 Task: Reply to email with the signature Gary Collins with the subject 'Request for advice' from softage.1@softage.net with the message 'I would like to request an update on the implementation of the new system.'
Action: Mouse moved to (1139, 189)
Screenshot: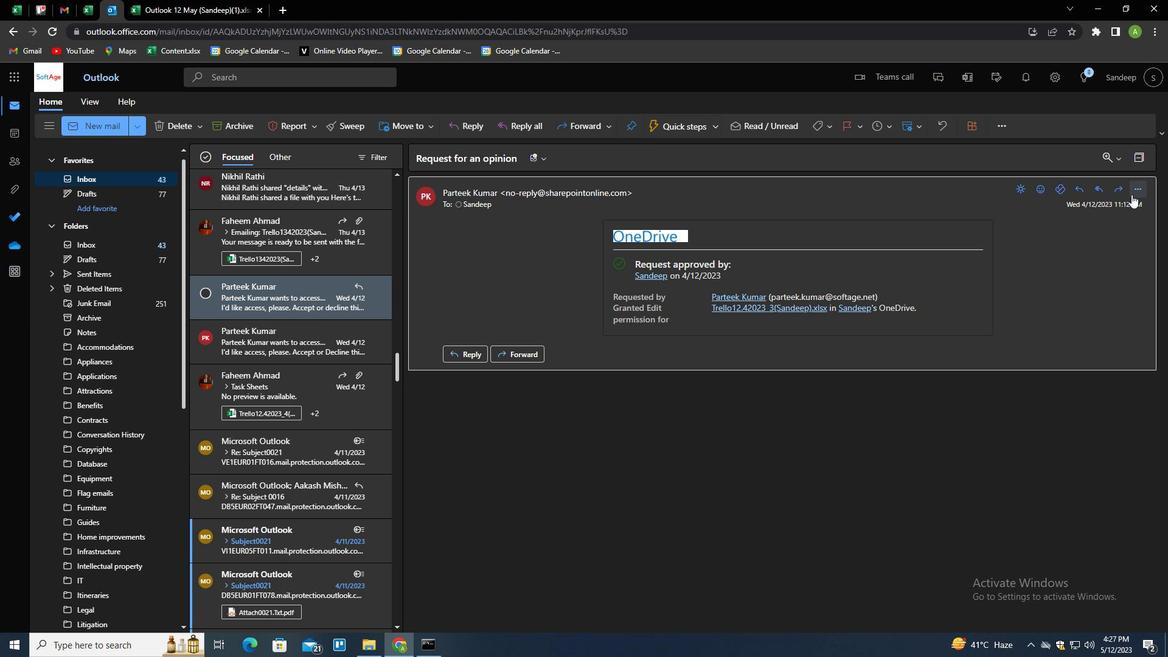 
Action: Mouse pressed left at (1139, 189)
Screenshot: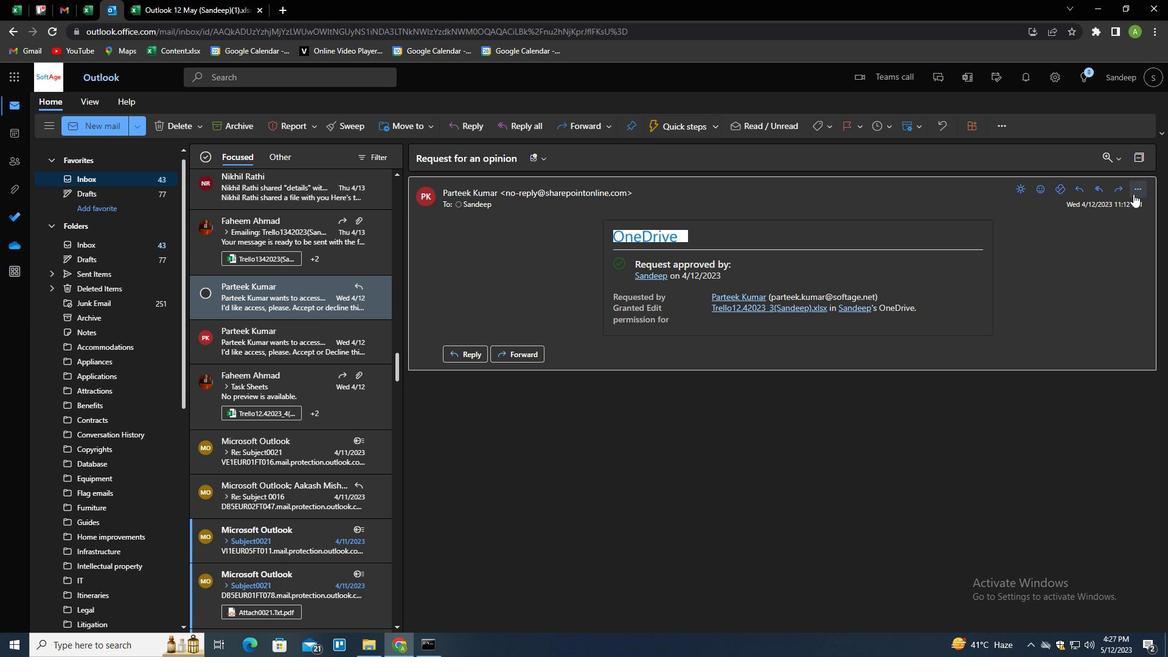 
Action: Mouse moved to (1086, 207)
Screenshot: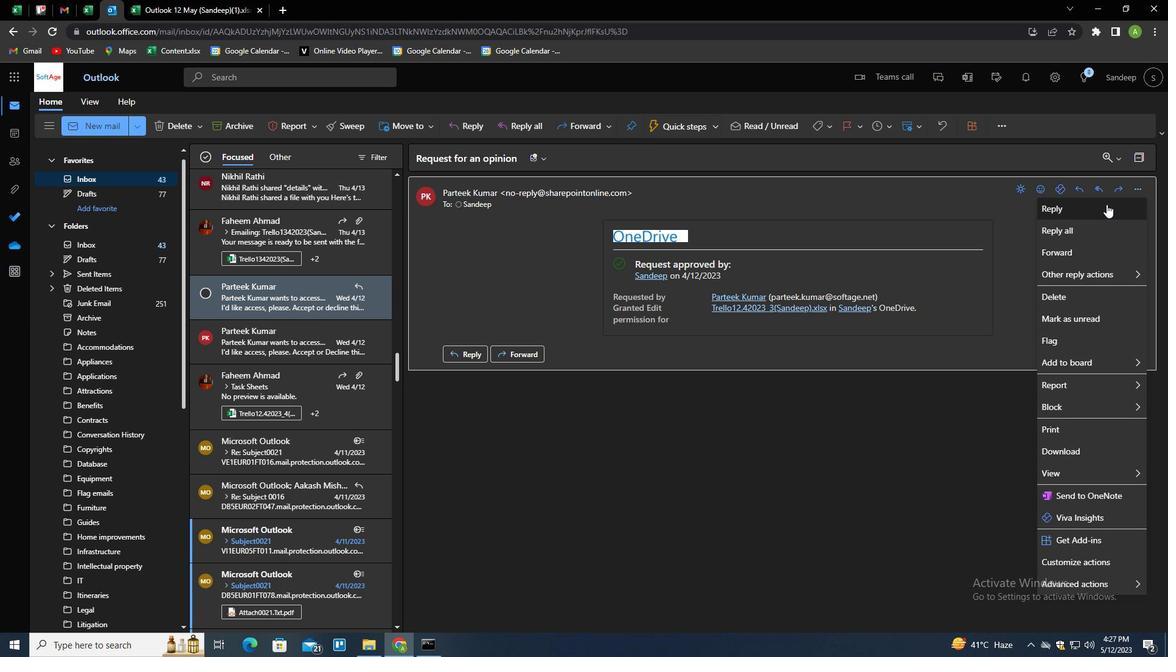 
Action: Mouse pressed left at (1086, 207)
Screenshot: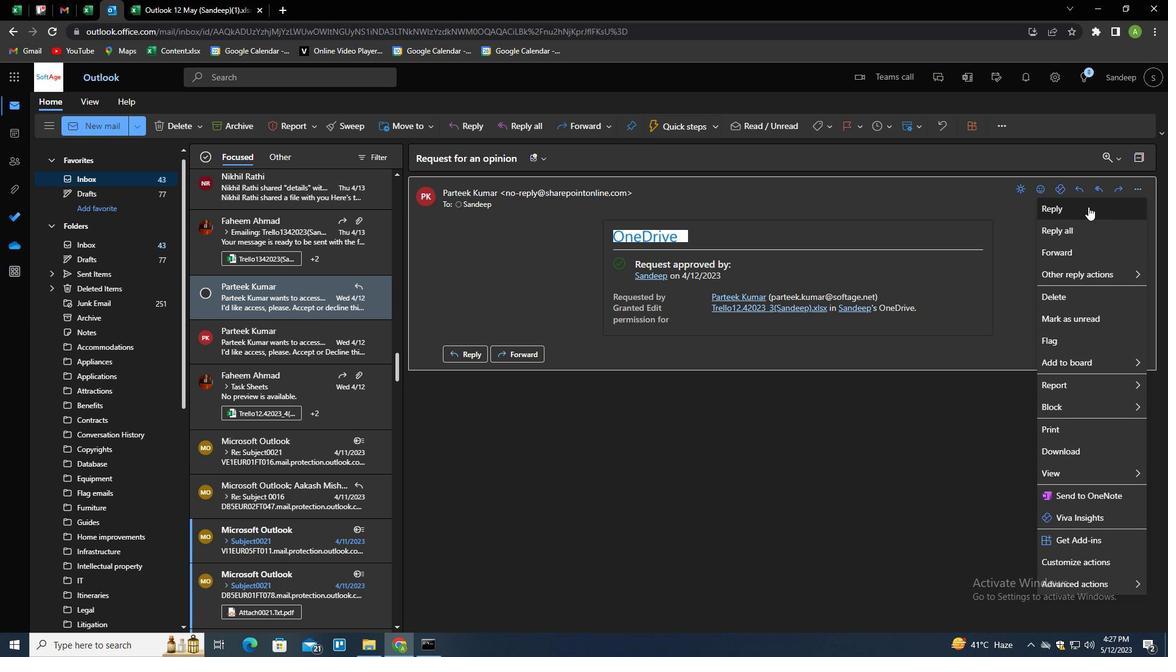 
Action: Mouse moved to (426, 342)
Screenshot: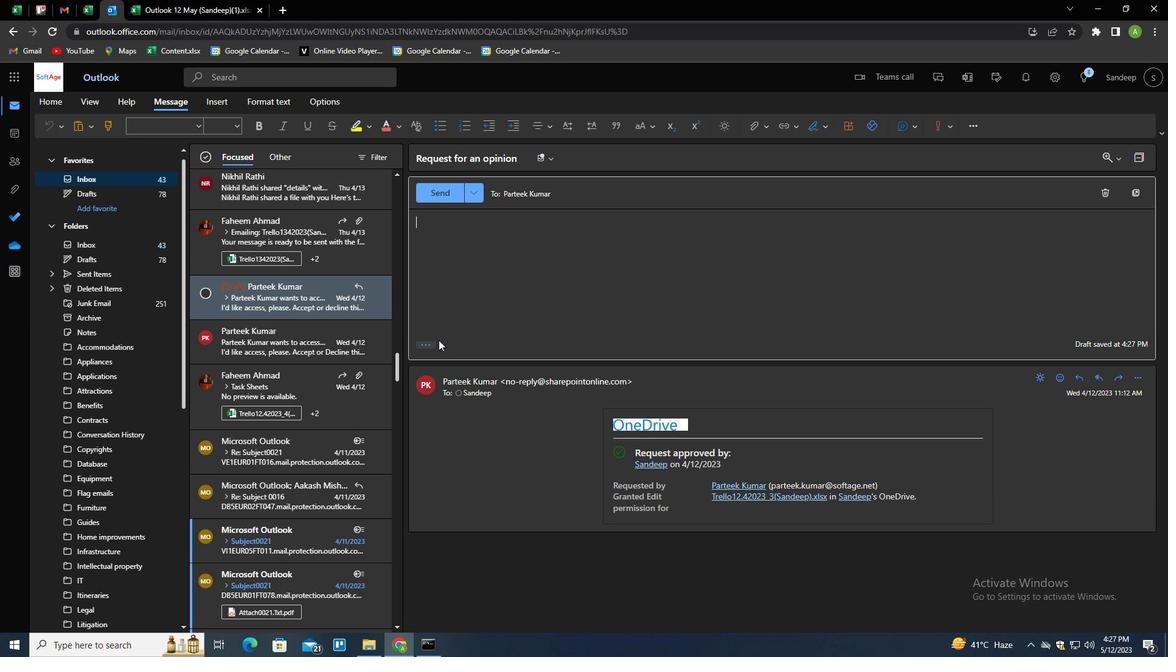 
Action: Mouse pressed left at (426, 342)
Screenshot: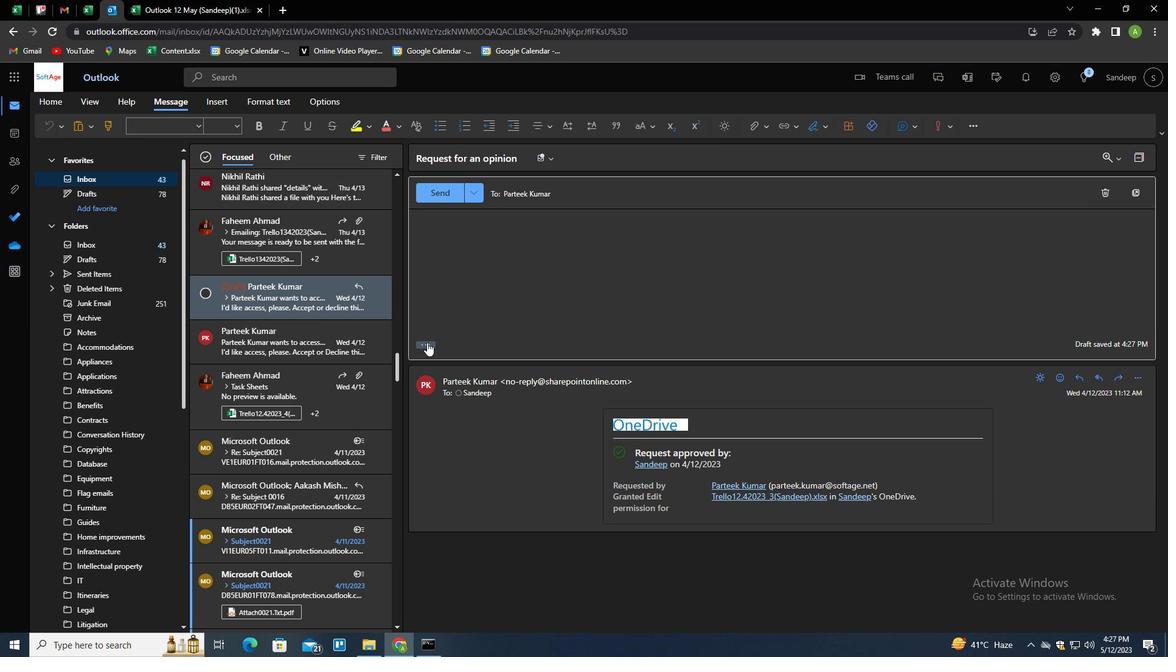 
Action: Mouse moved to (819, 128)
Screenshot: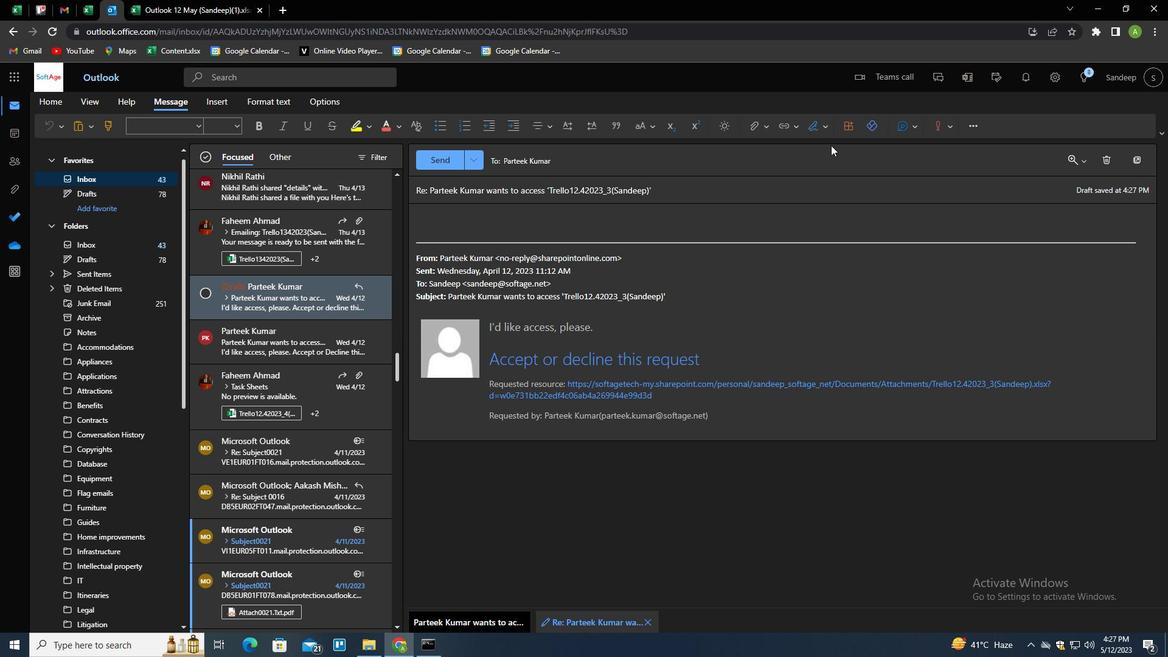 
Action: Mouse pressed left at (819, 128)
Screenshot: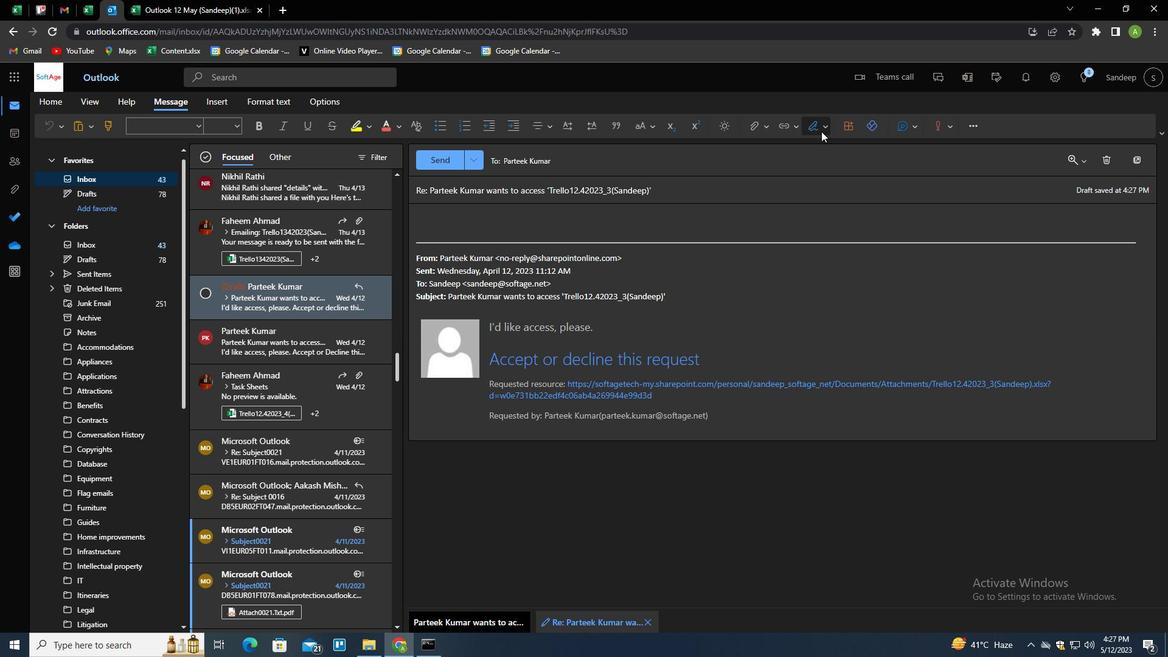 
Action: Mouse moved to (798, 174)
Screenshot: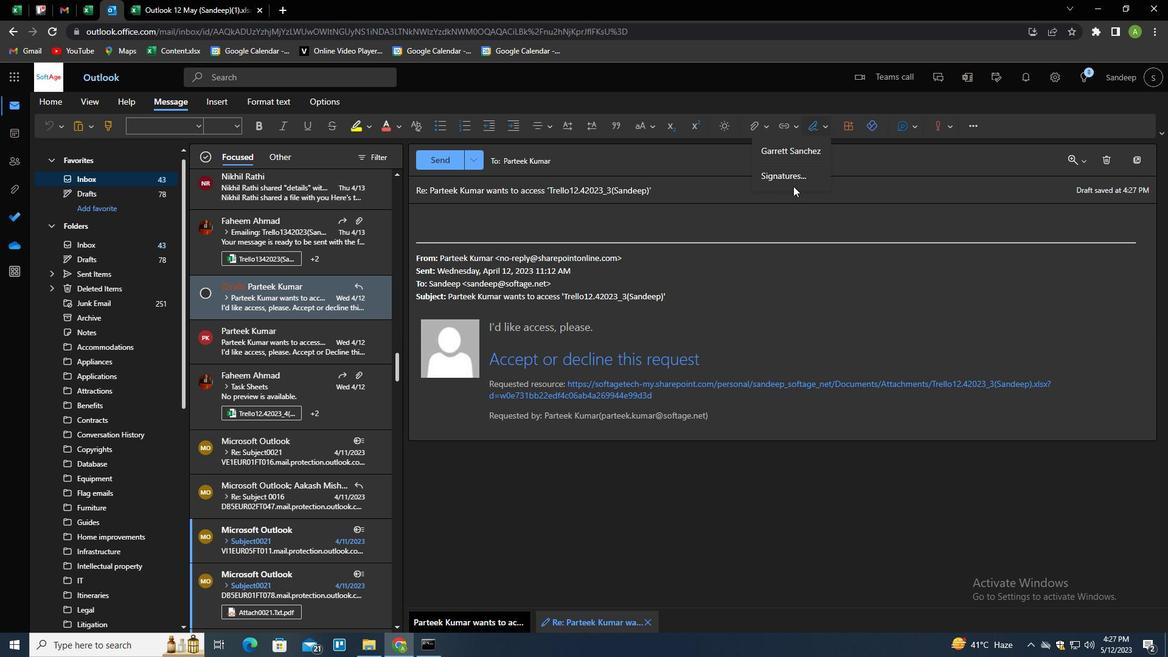 
Action: Mouse pressed left at (798, 174)
Screenshot: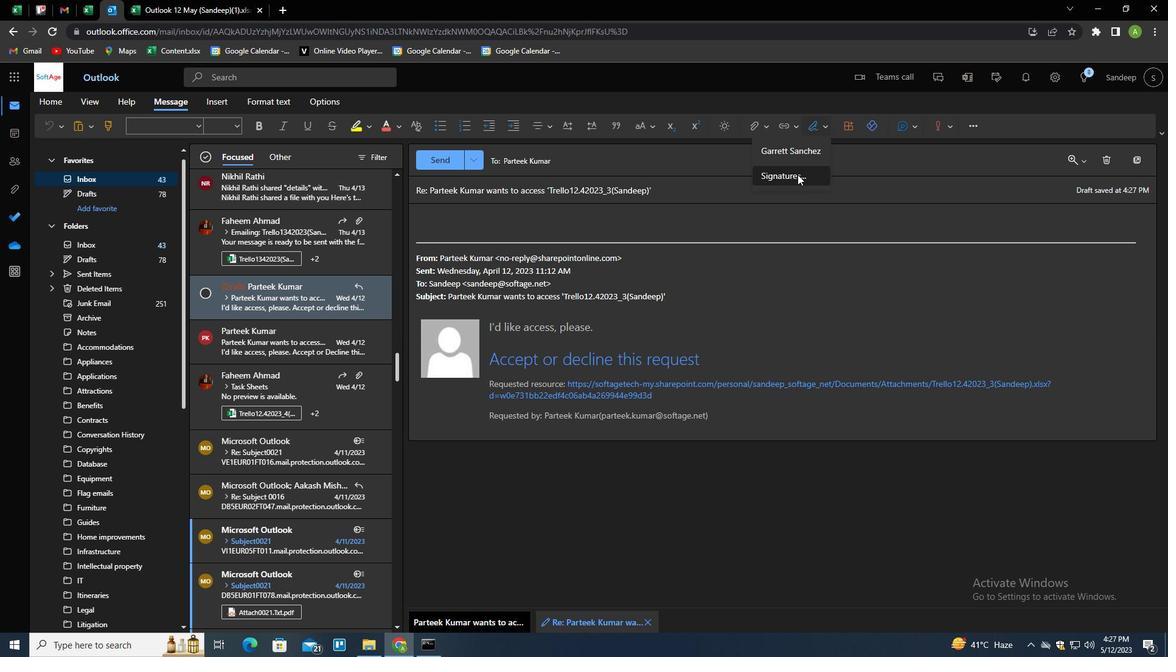 
Action: Mouse moved to (817, 216)
Screenshot: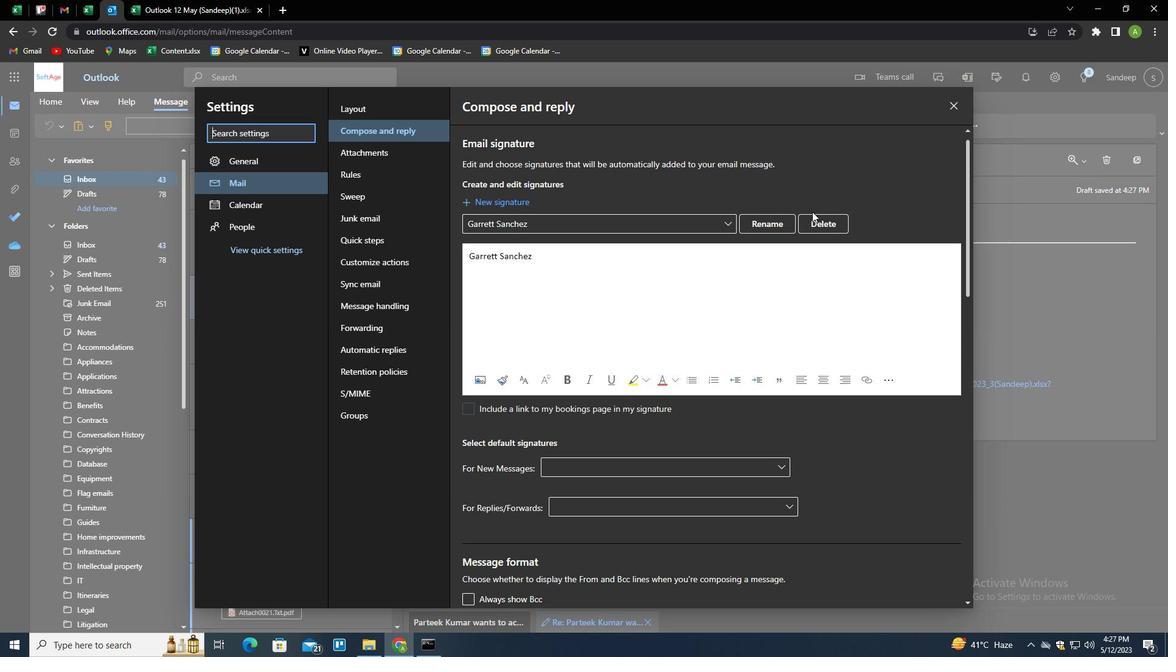
Action: Mouse pressed left at (817, 216)
Screenshot: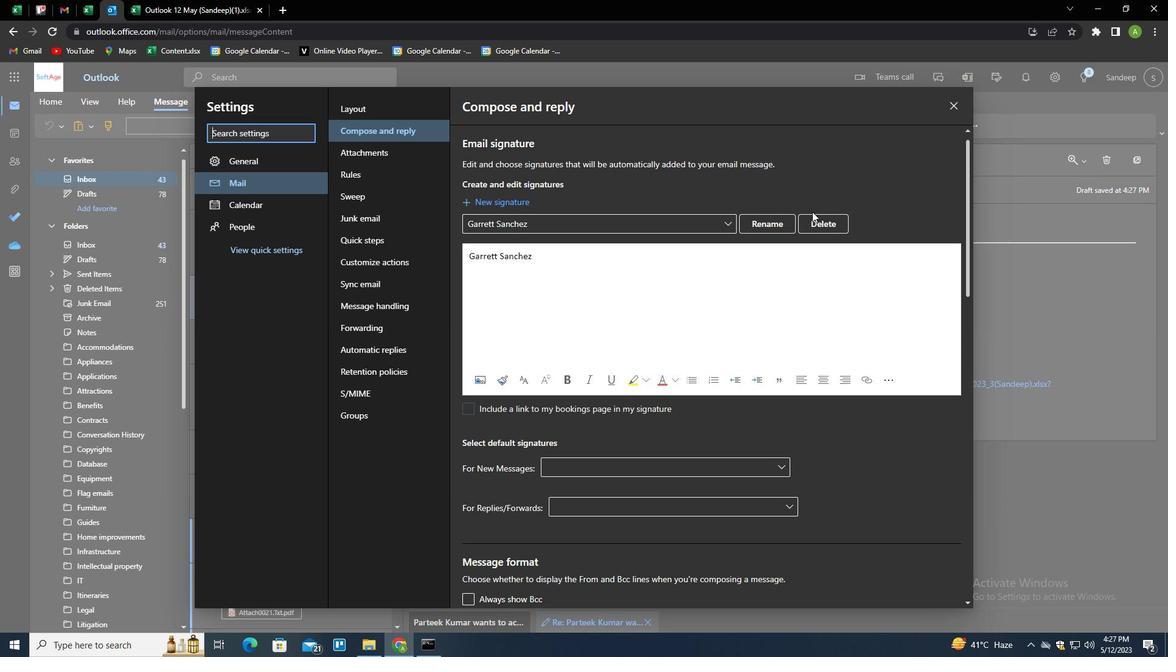 
Action: Mouse moved to (818, 227)
Screenshot: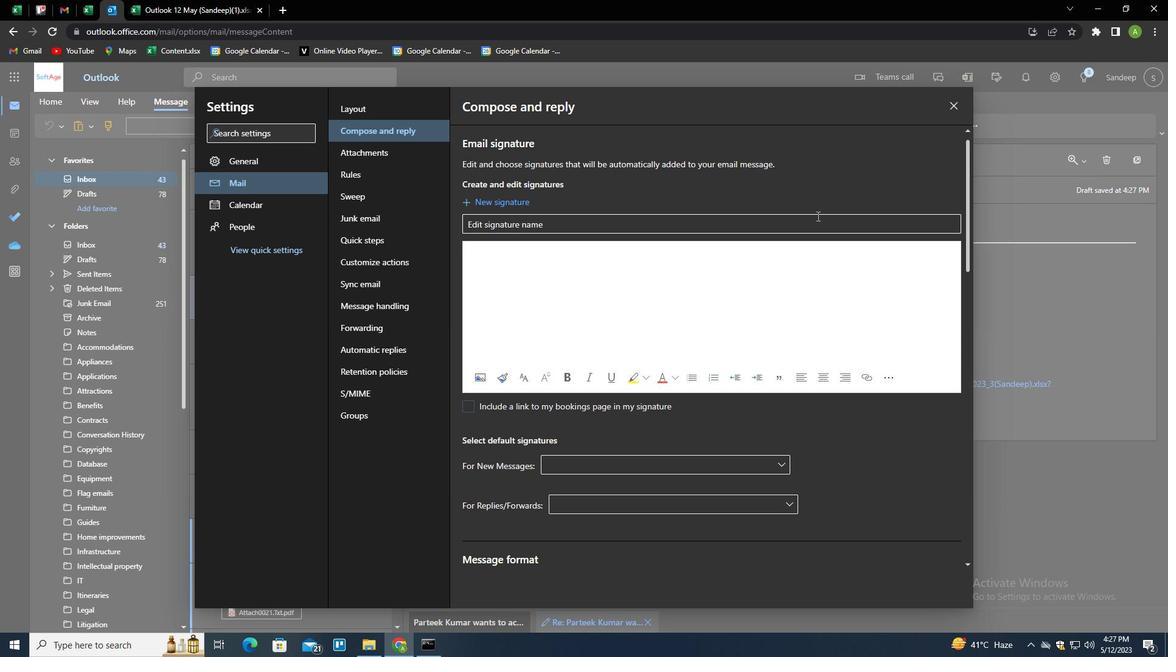 
Action: Mouse pressed left at (818, 227)
Screenshot: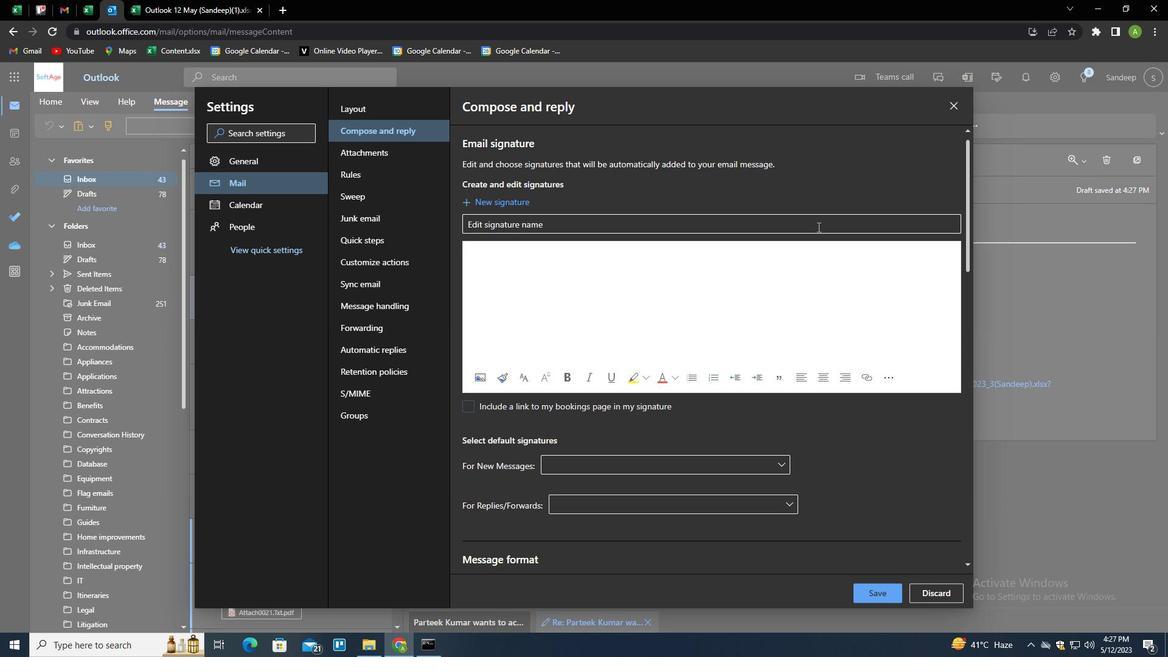 
Action: Mouse moved to (818, 227)
Screenshot: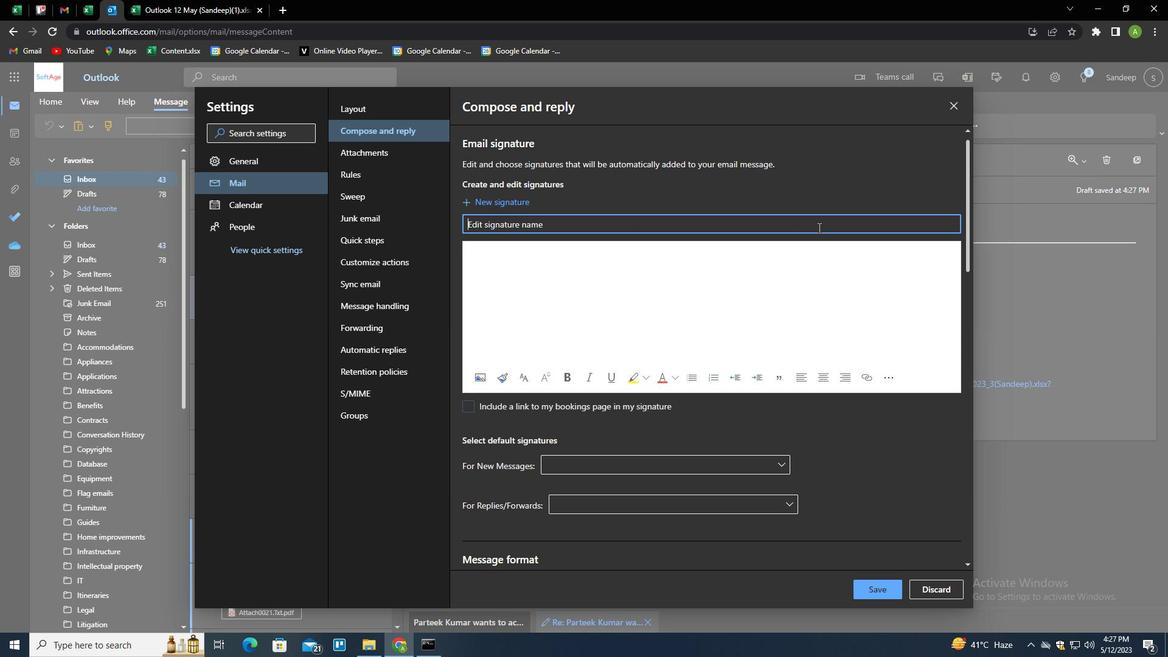 
Action: Key pressed <Key.shift>GARY<Key.space><Key.shift>COLLINS<Key.tab><Key.shift>GARY<Key.space><Key.shift>COLLINS
Screenshot: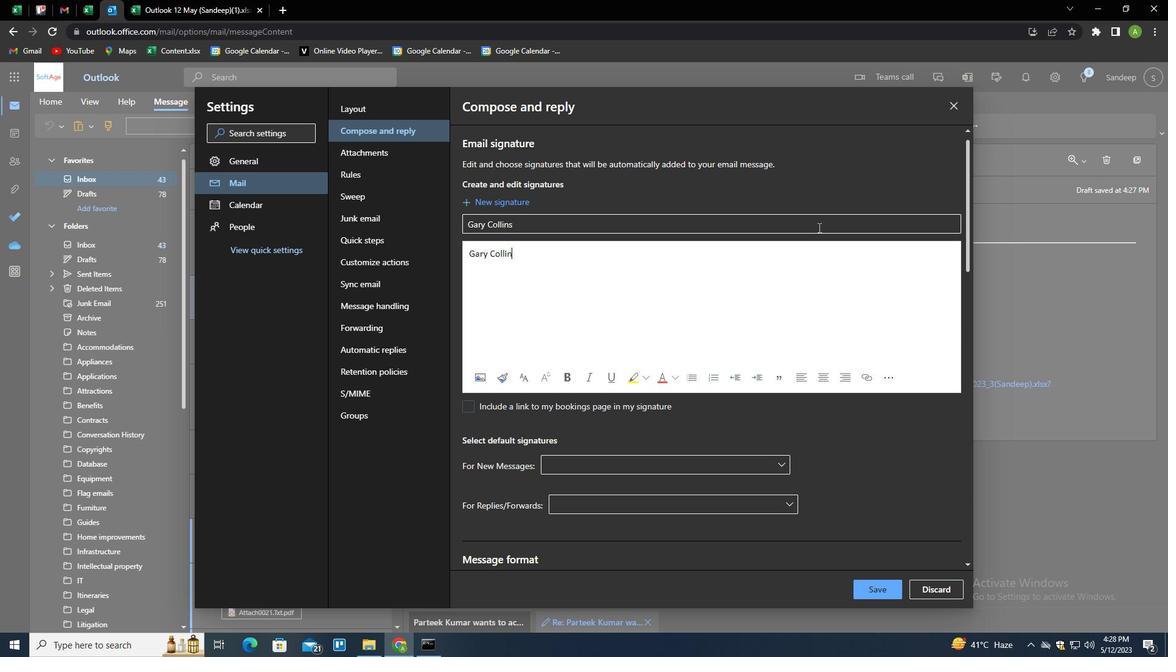 
Action: Mouse moved to (871, 589)
Screenshot: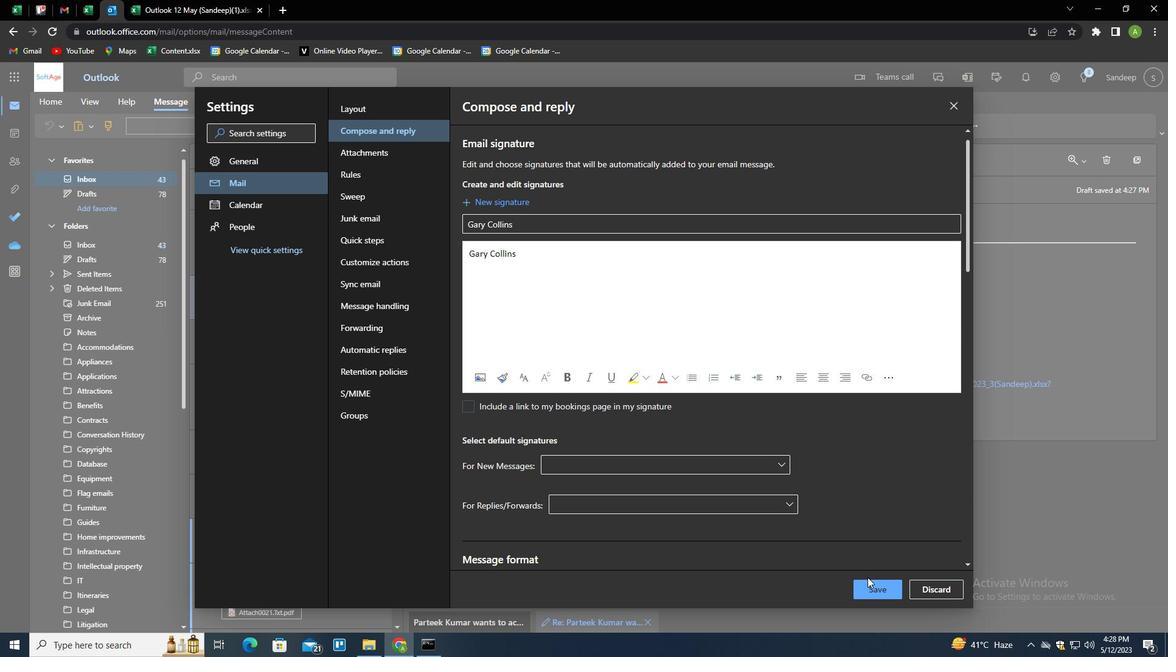 
Action: Mouse pressed left at (871, 589)
Screenshot: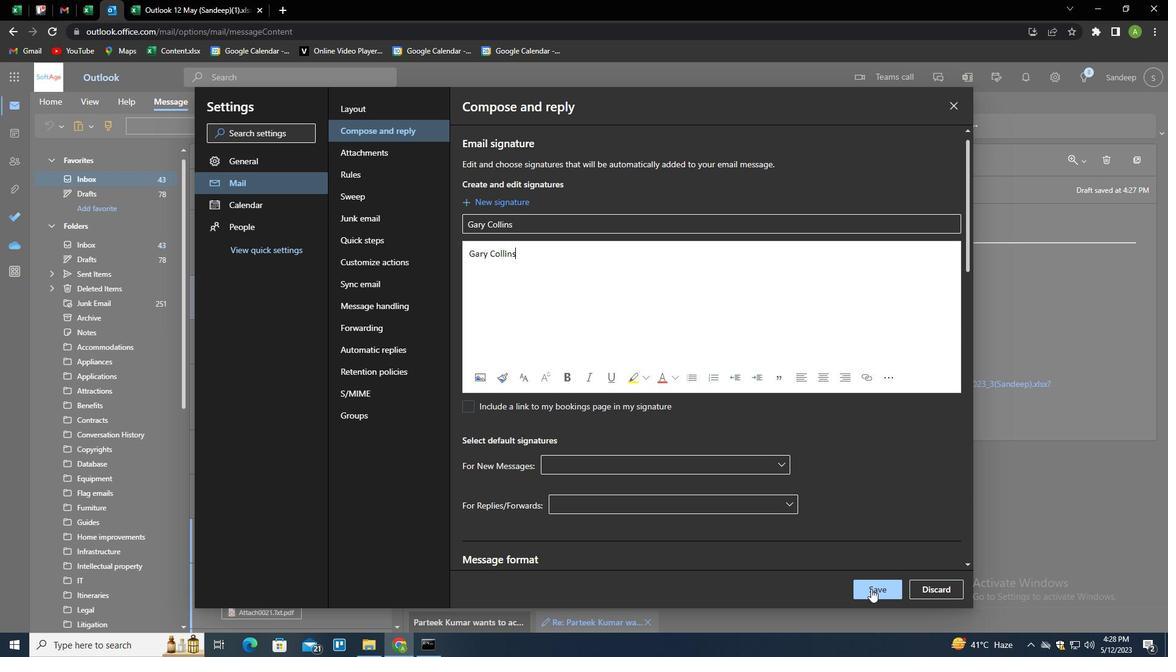 
Action: Mouse moved to (1033, 351)
Screenshot: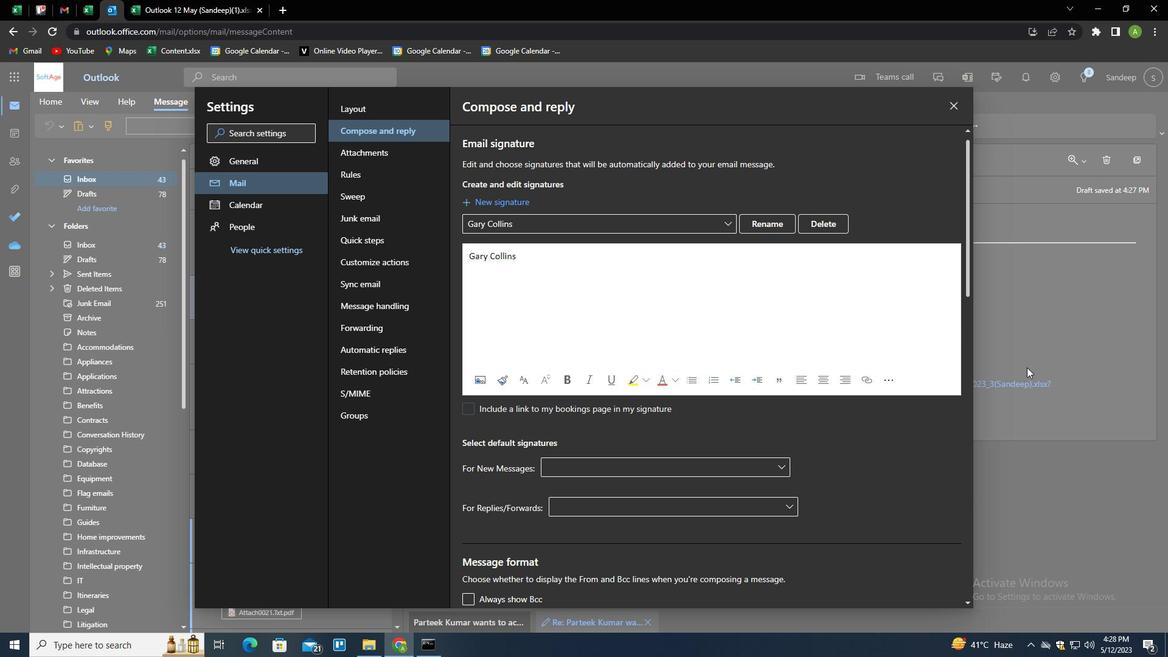 
Action: Mouse pressed left at (1033, 351)
Screenshot: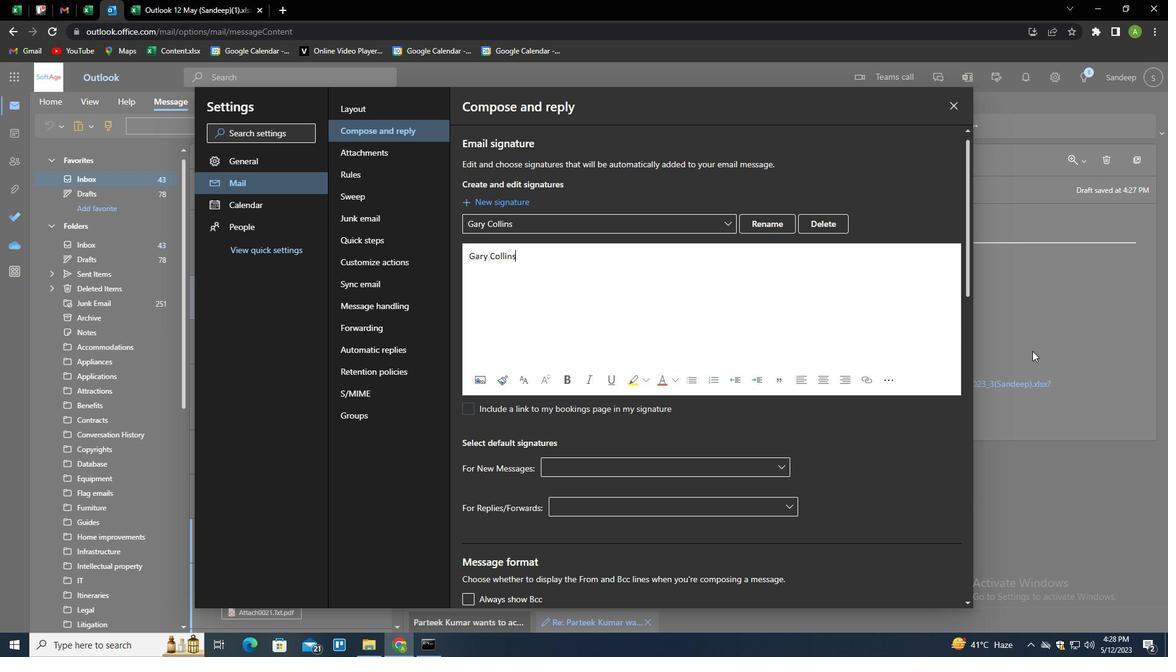 
Action: Mouse moved to (817, 122)
Screenshot: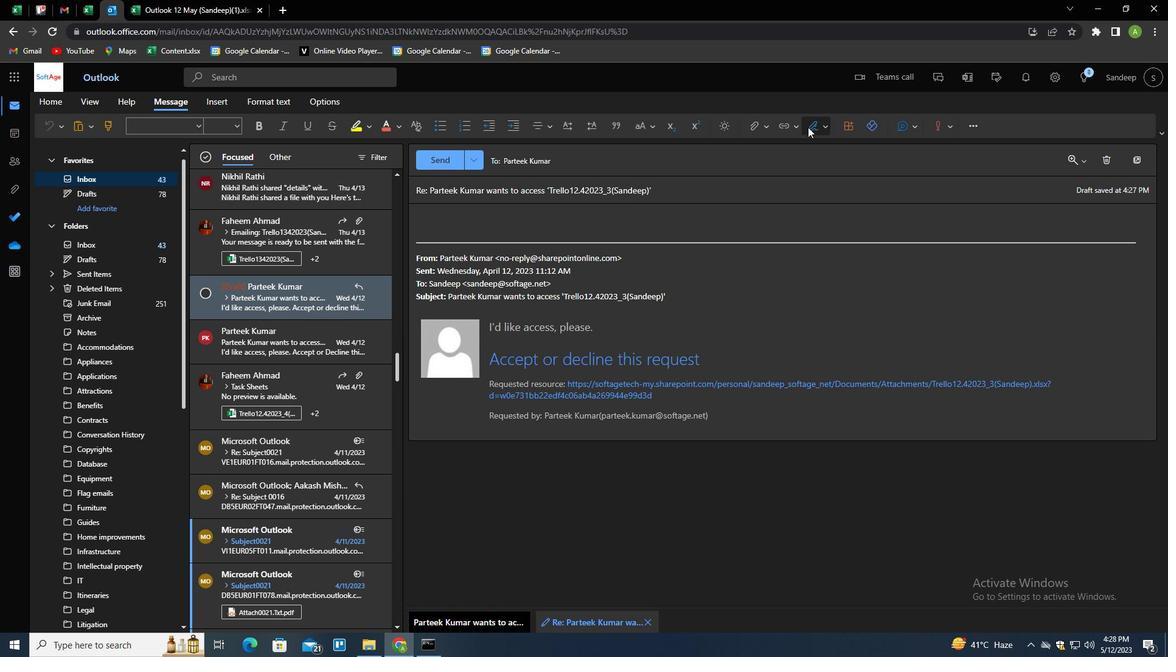 
Action: Mouse pressed left at (817, 122)
Screenshot: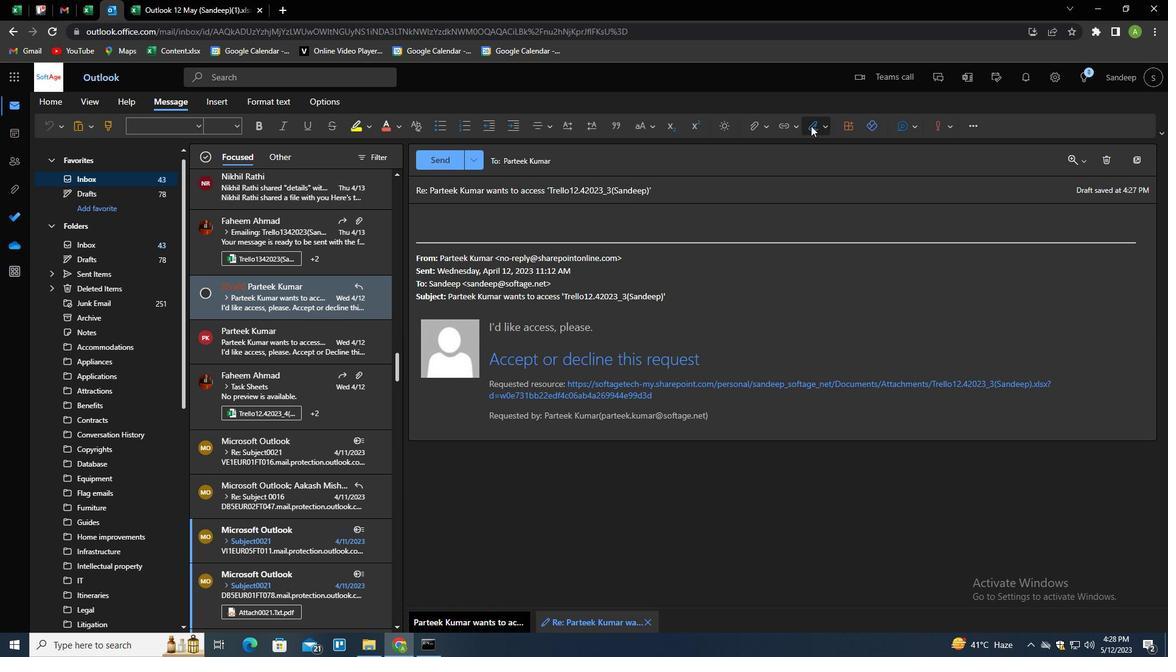 
Action: Mouse moved to (809, 147)
Screenshot: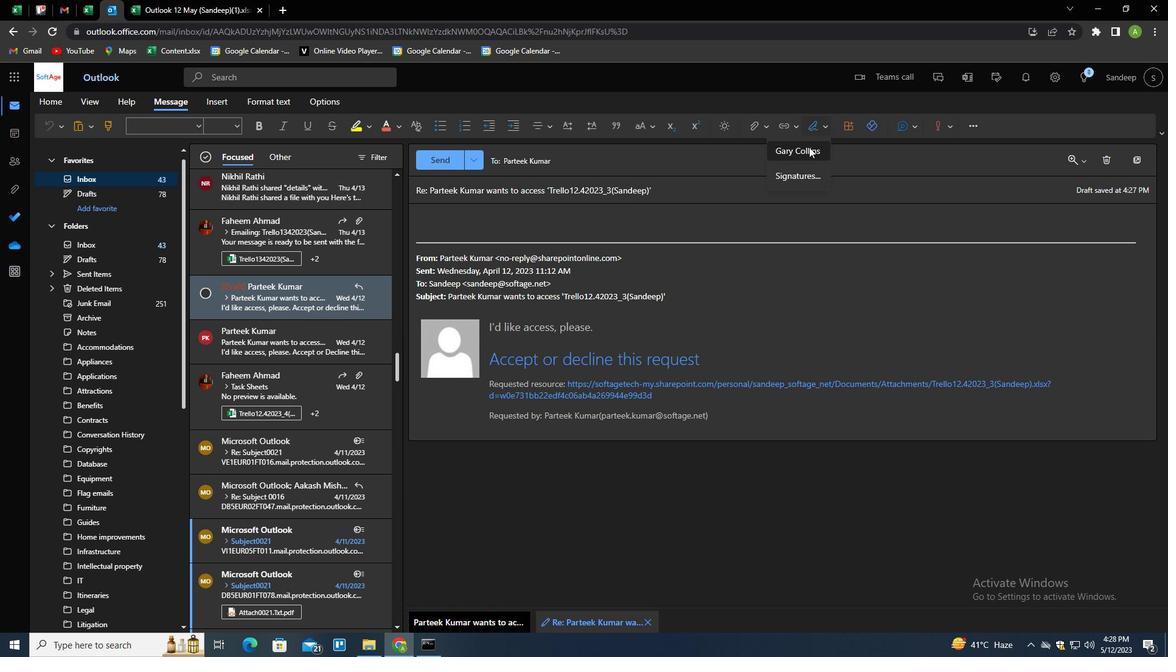
Action: Mouse pressed left at (809, 147)
Screenshot: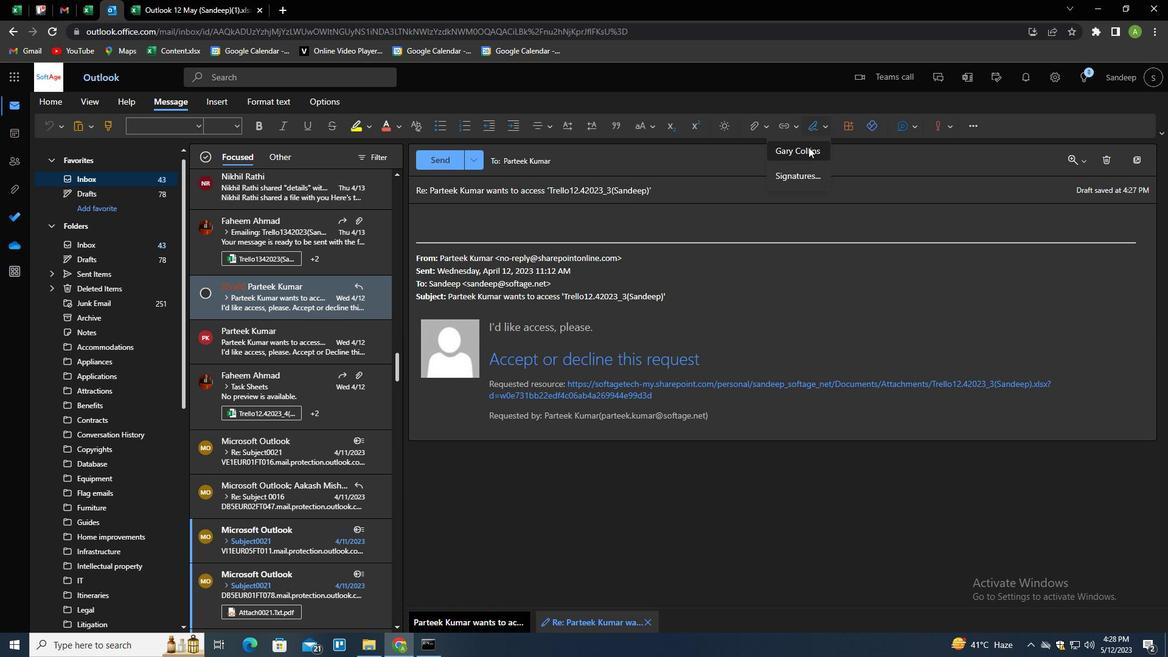
Action: Mouse moved to (568, 194)
Screenshot: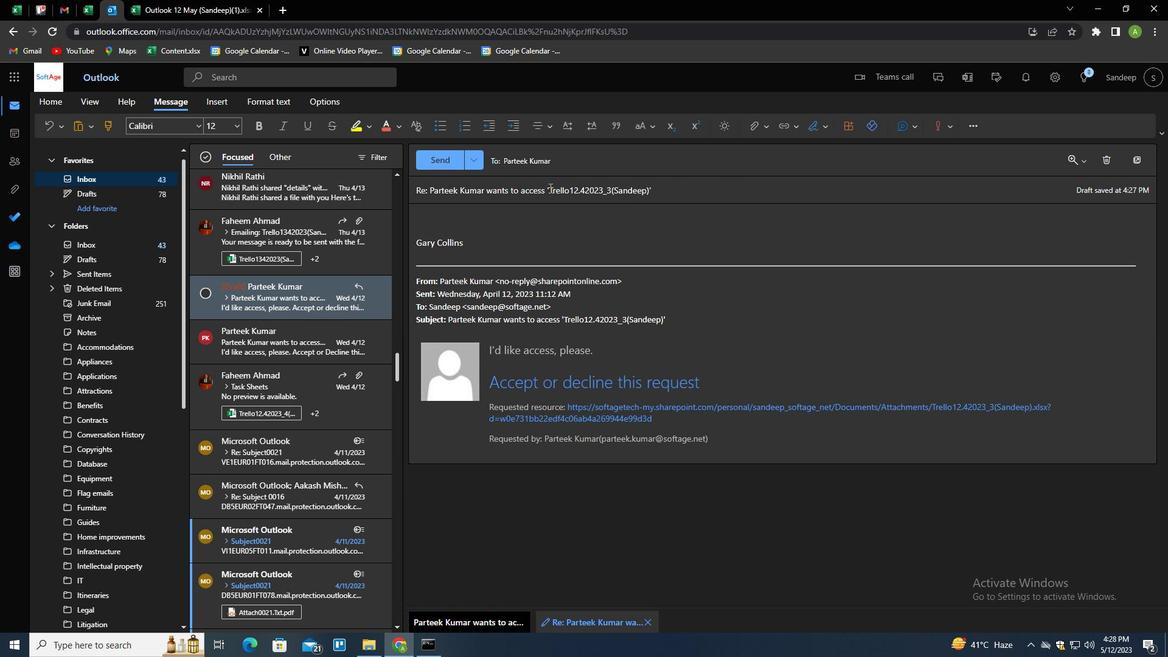 
Action: Mouse pressed left at (568, 194)
Screenshot: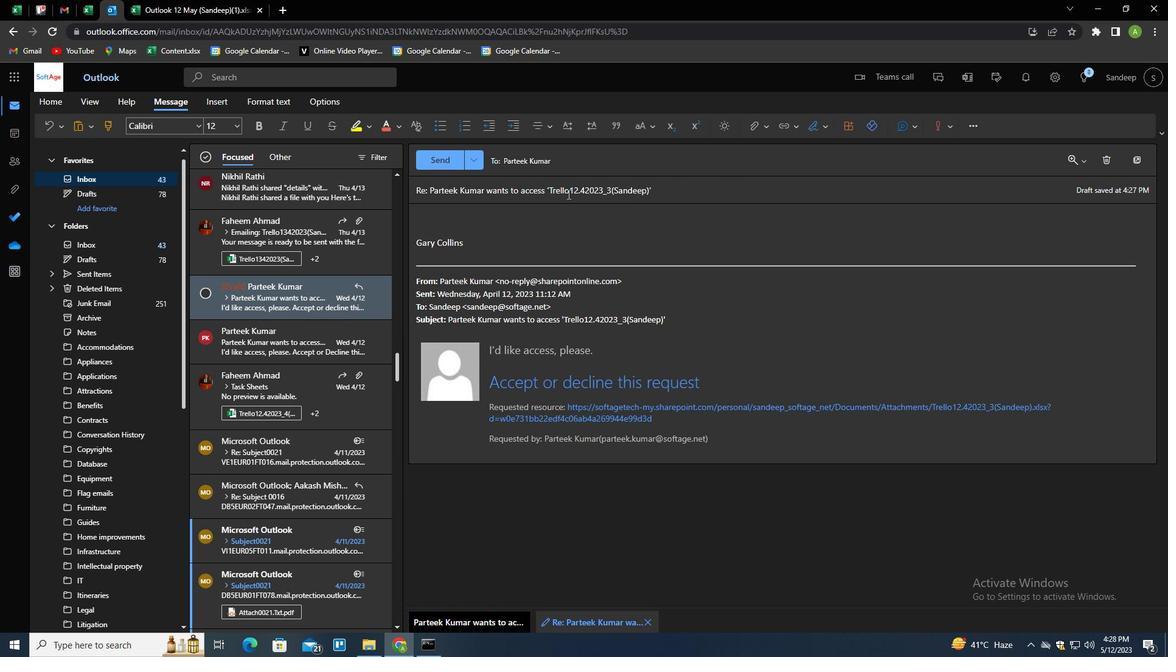 
Action: Mouse pressed left at (568, 194)
Screenshot: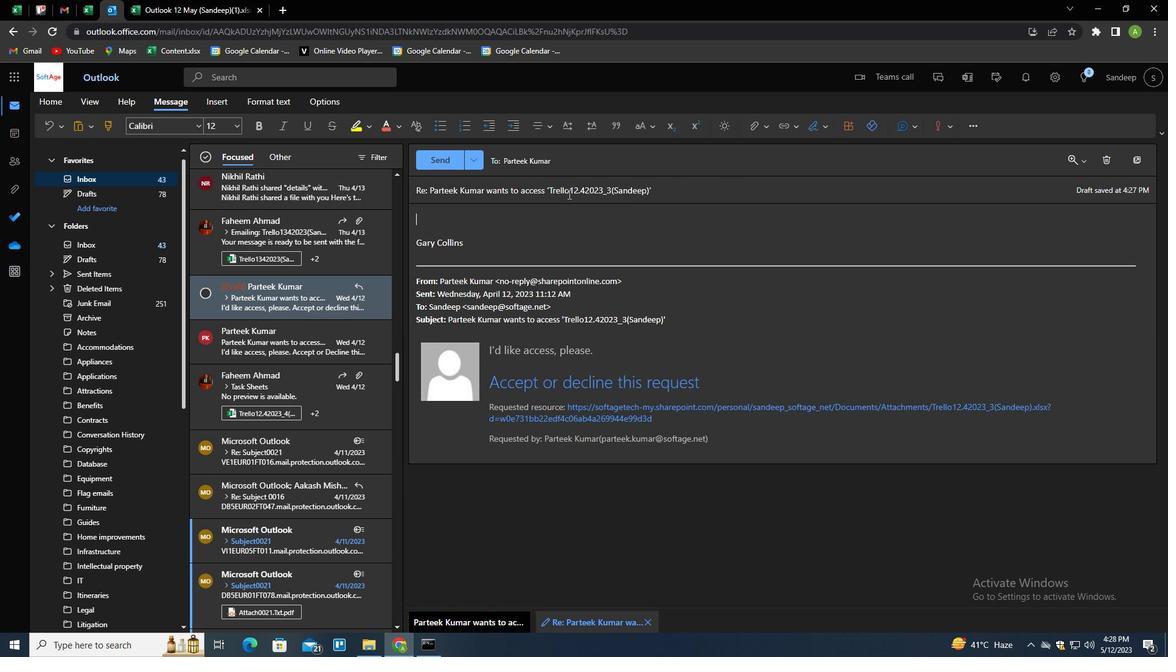 
Action: Mouse pressed left at (568, 194)
Screenshot: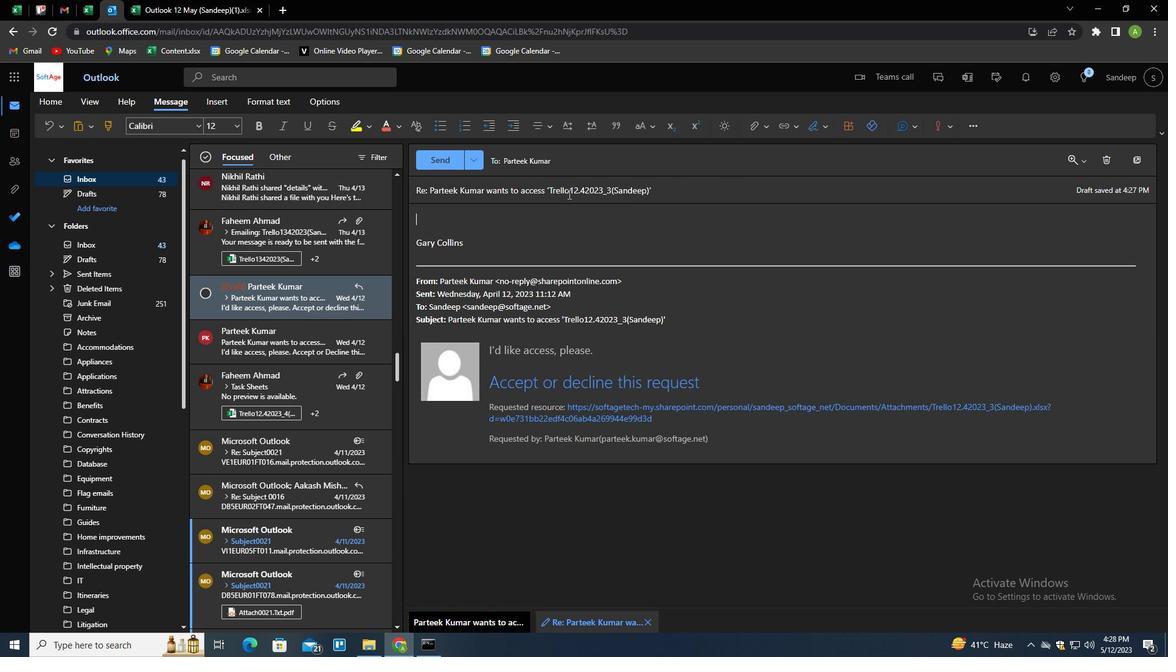 
Action: Mouse moved to (568, 194)
Screenshot: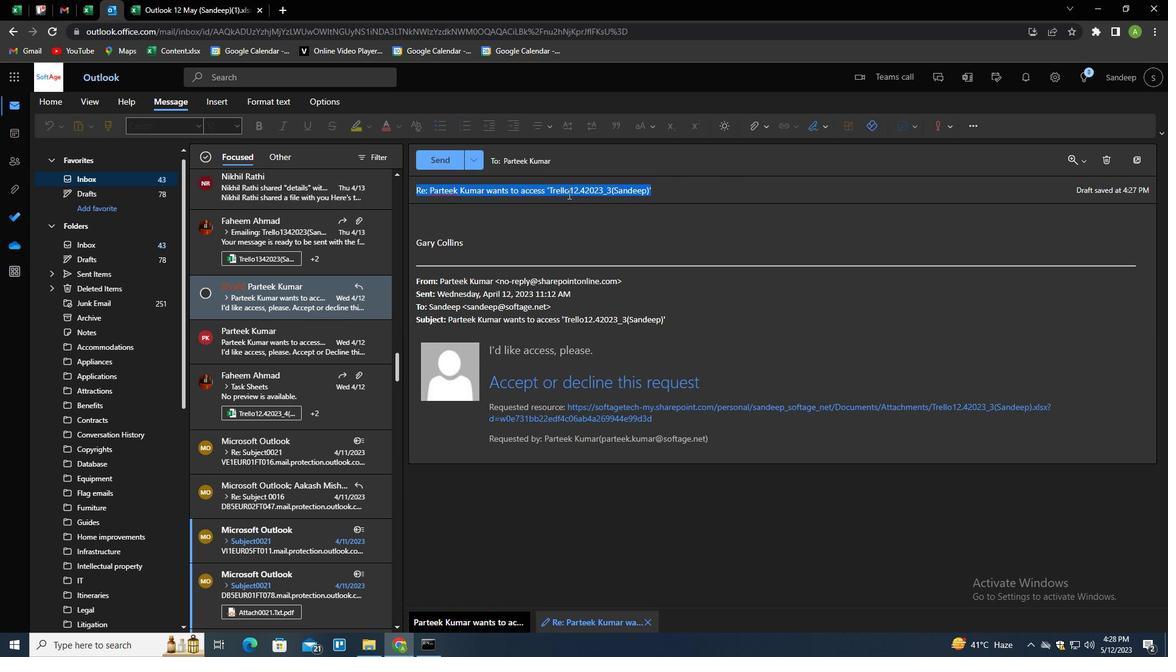 
Action: Key pressed <Key.shift>
Screenshot: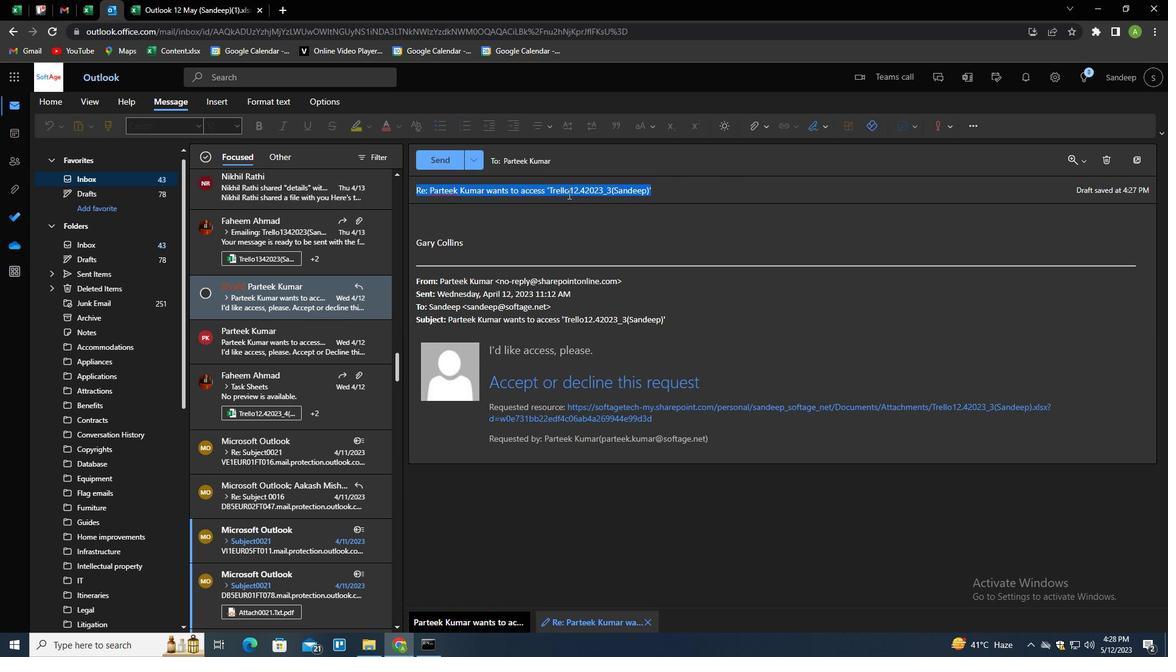 
Action: Mouse moved to (566, 194)
Screenshot: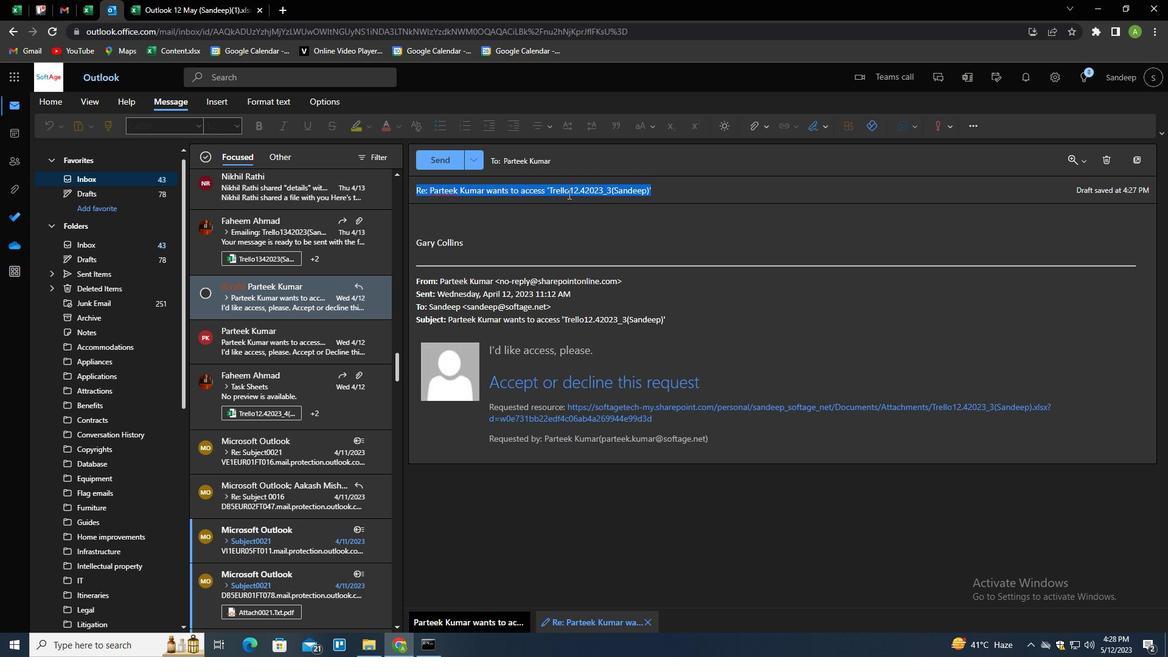
Action: Key pressed REQUEST<Key.space>FOR<Key.space>ADVICE<Key.tab><Key.shift>I<Key.space>WOULD<Key.space>LIKE<Key.space>TO<Key.space>REQUEST<Key.space>AND<Key.backspace><Key.space>UPDATE<Key.space>ON<Key.space>THE<Key.space>IMPLEMENTATION<Key.space>OF<Key.space>THE<Key.space>NEW<Key.space>SYAT<Key.backspace><Key.backspace>STEM.
Screenshot: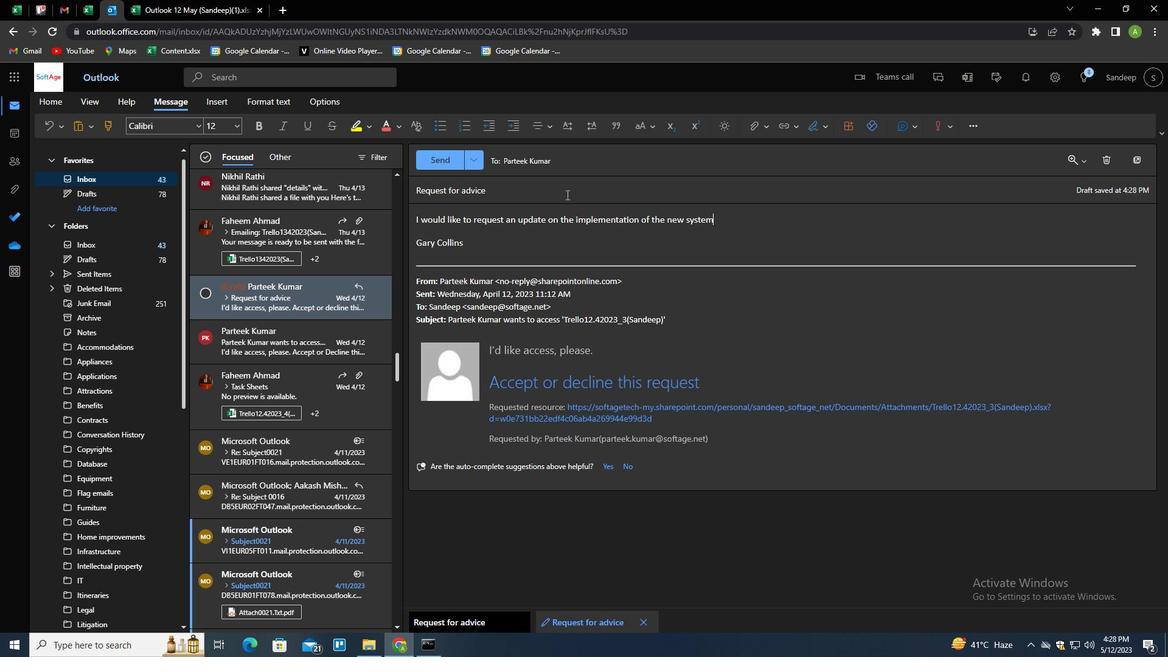 
Action: Mouse moved to (444, 161)
Screenshot: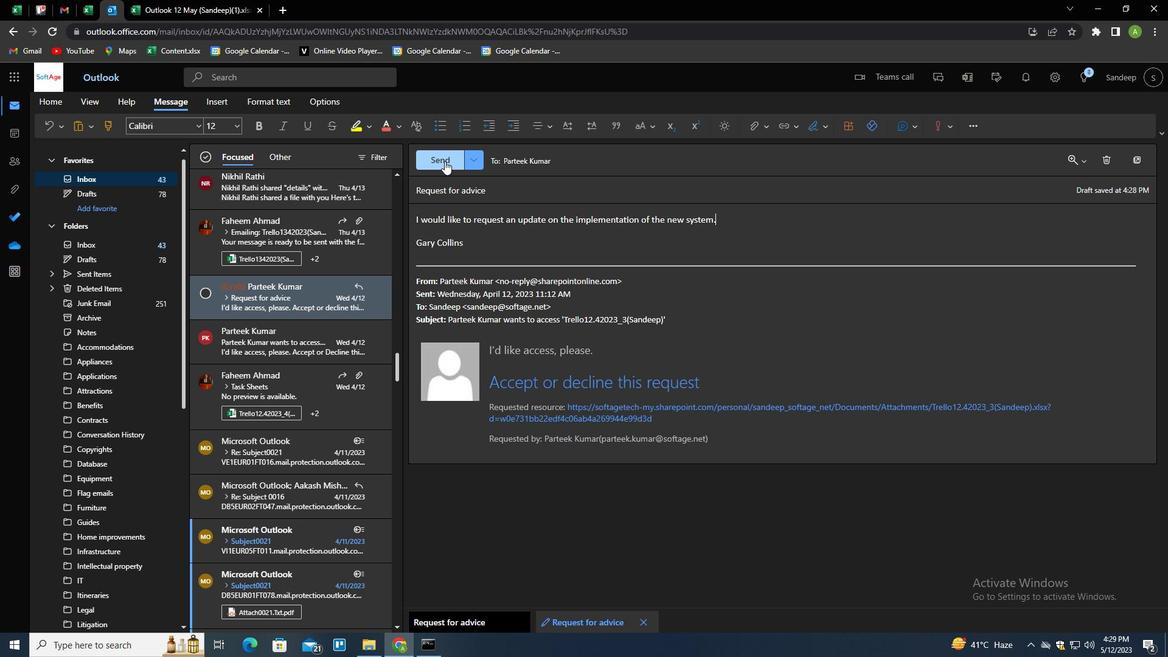 
Action: Mouse pressed left at (444, 161)
Screenshot: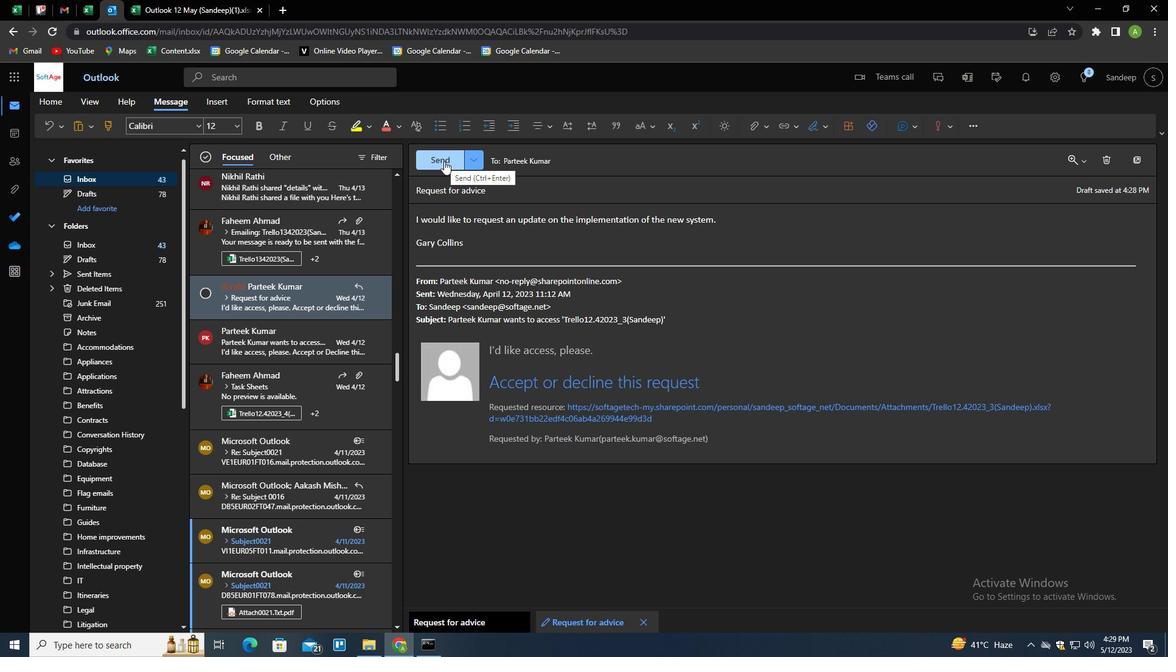 
Action: Mouse moved to (518, 253)
Screenshot: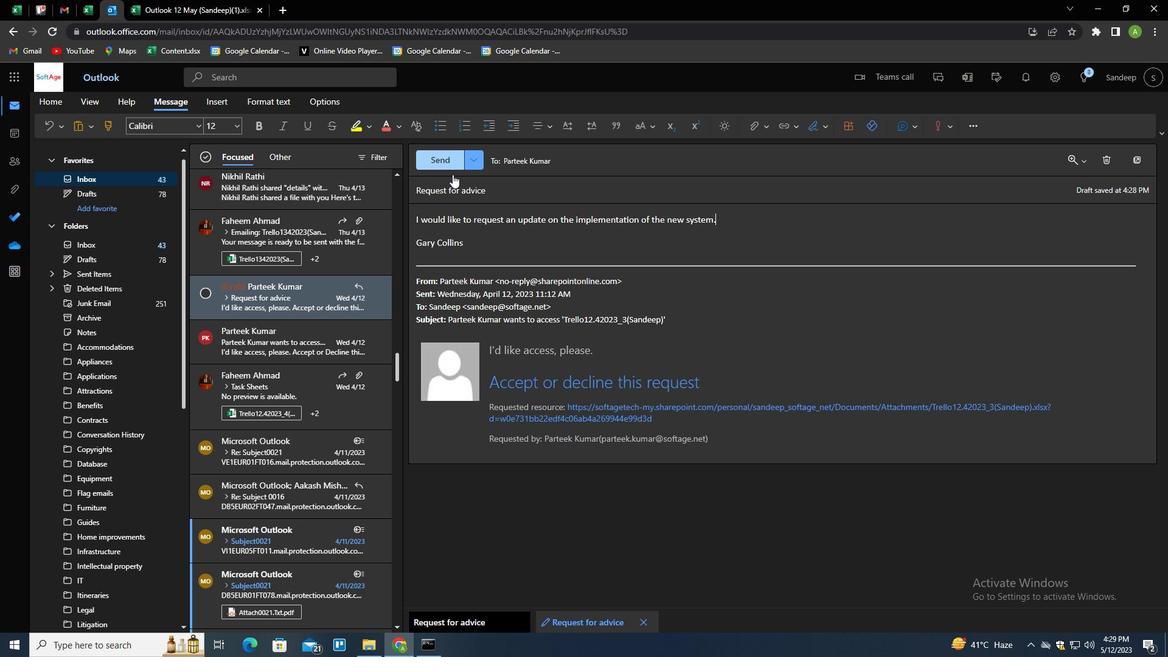 
